 Task: Create in the project ZephyrTech and in the Backlog issue 'Develop a new tool for automated testing of security vulnerabilities in web applications' a child issue 'Serverless computing application monitoring and alerting optimization', and assign it to team member softage.4@softage.net.
Action: Mouse moved to (383, 288)
Screenshot: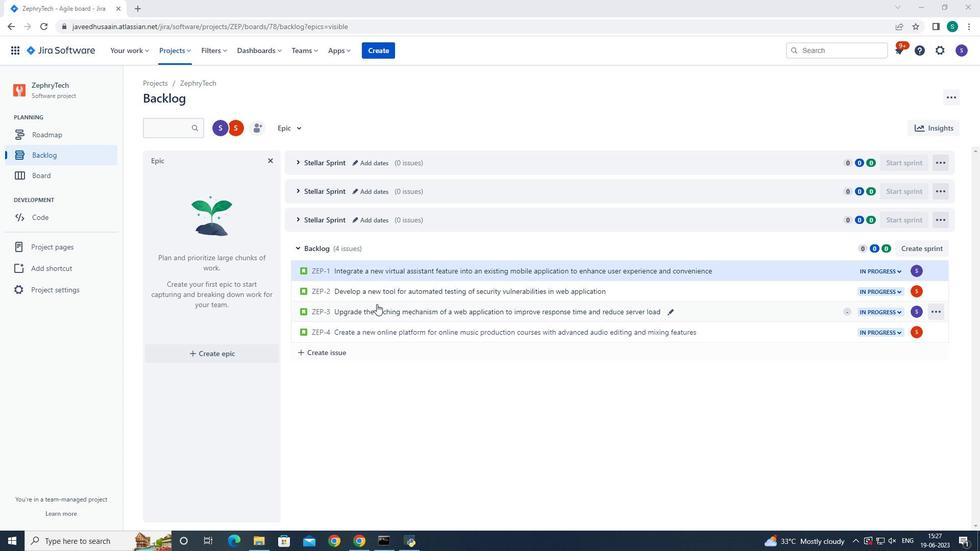 
Action: Mouse pressed left at (383, 288)
Screenshot: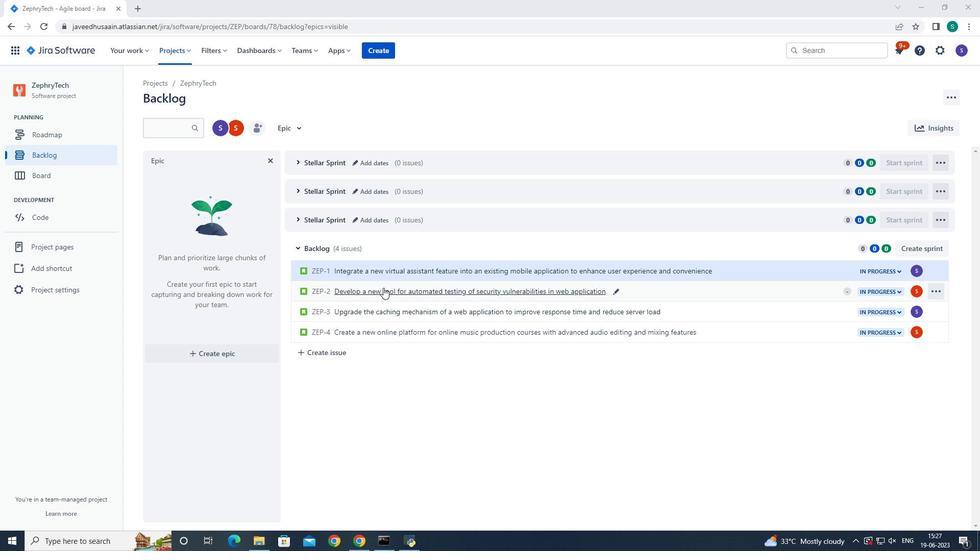 
Action: Mouse moved to (803, 234)
Screenshot: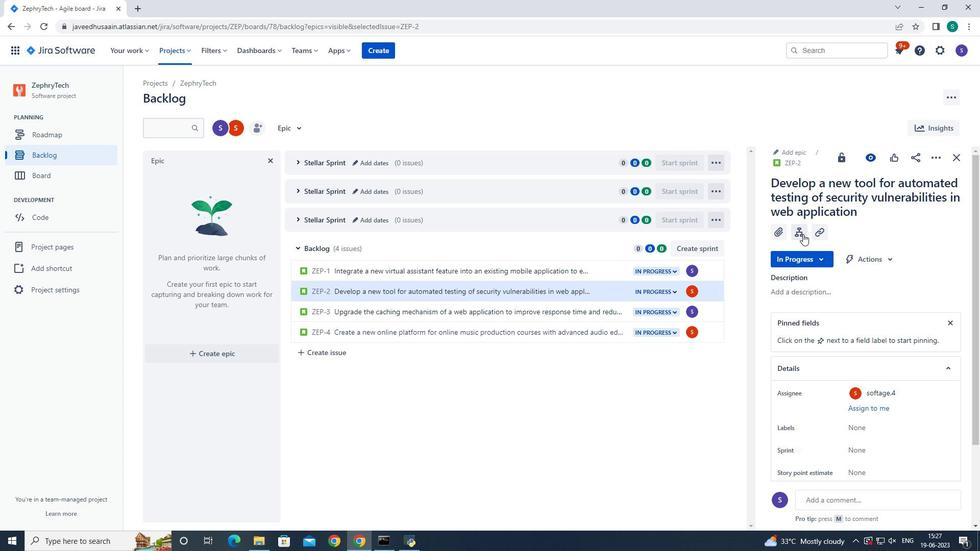 
Action: Mouse pressed left at (803, 234)
Screenshot: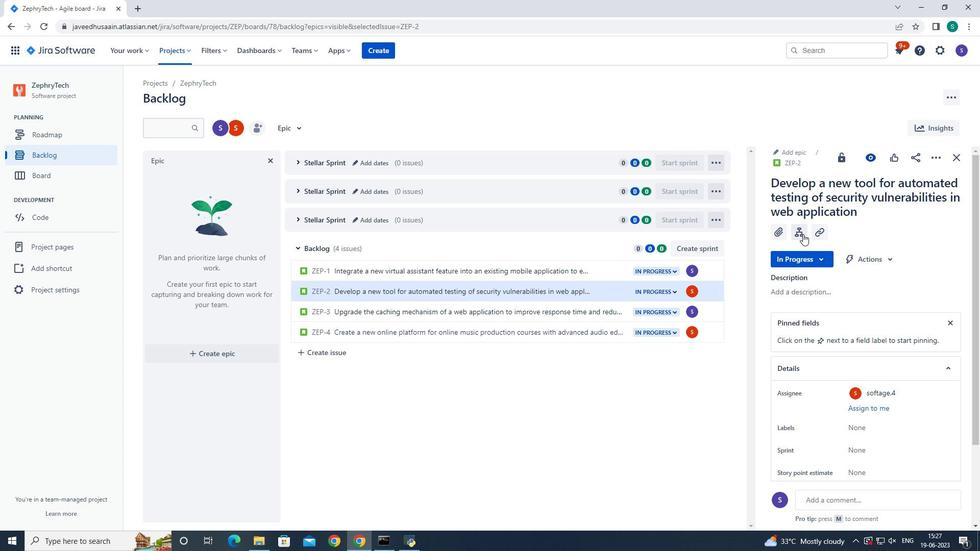 
Action: Mouse moved to (807, 323)
Screenshot: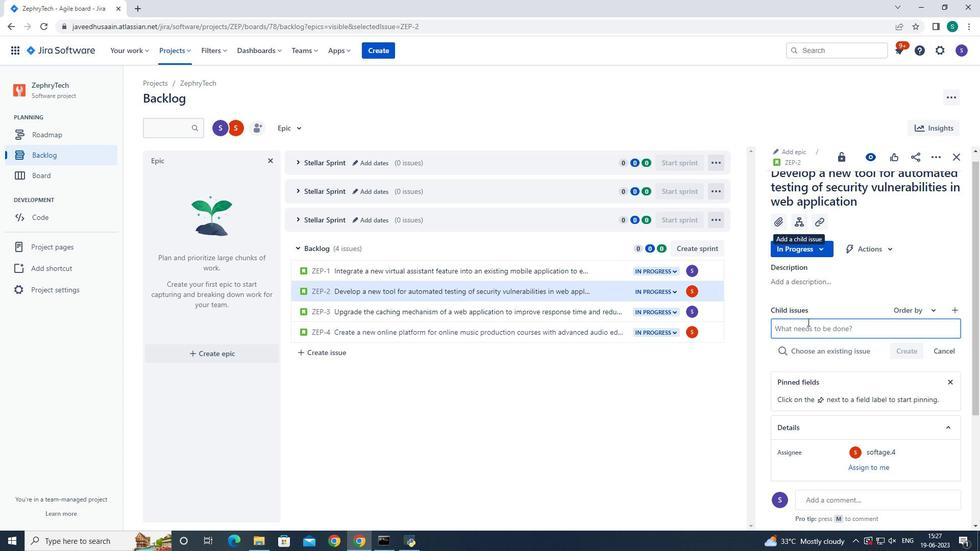 
Action: Mouse pressed left at (807, 323)
Screenshot: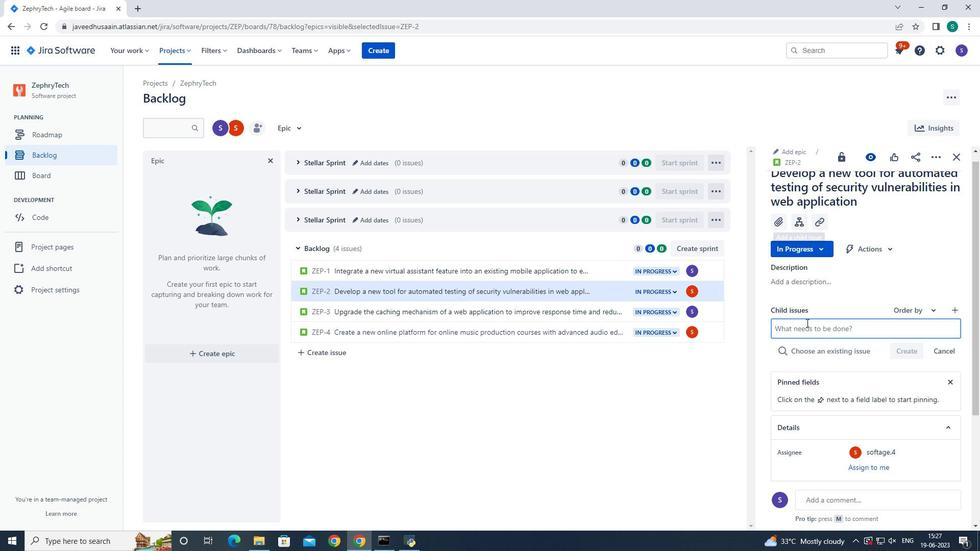 
Action: Key pressed <Key.shift>Serverless<Key.space>computing<Key.space>application<Key.space>monitoring<Key.space>and<Key.space>alerting<Key.space>optim
Screenshot: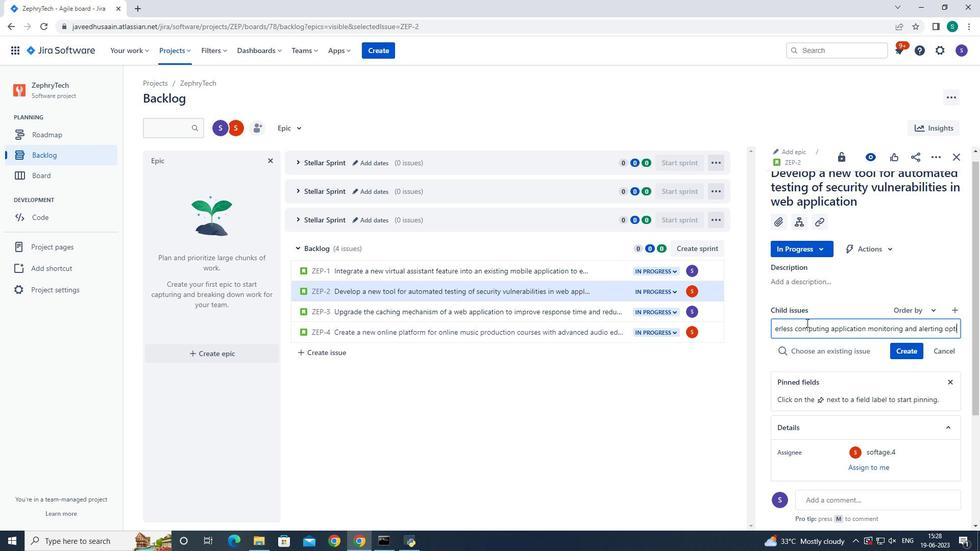 
Action: Mouse moved to (798, 325)
Screenshot: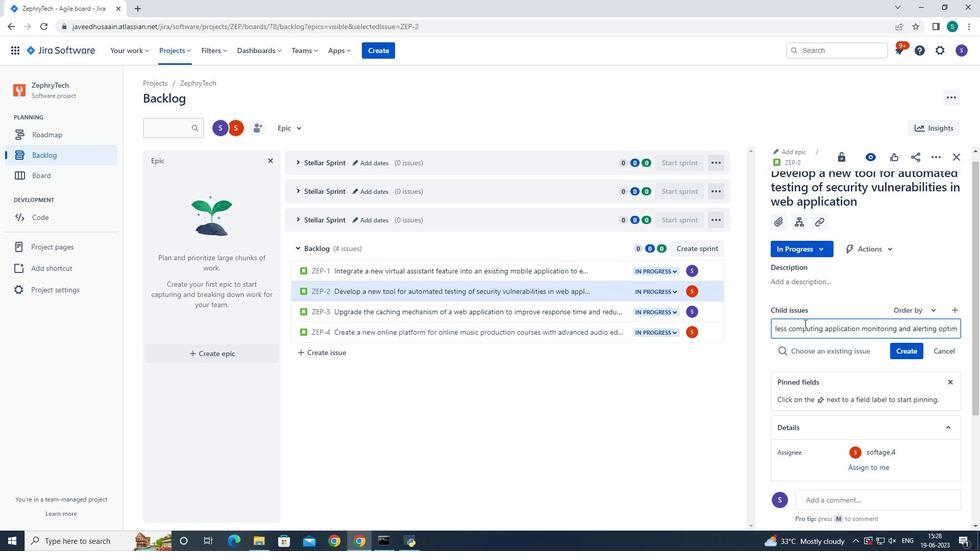 
Action: Key pressed iz
Screenshot: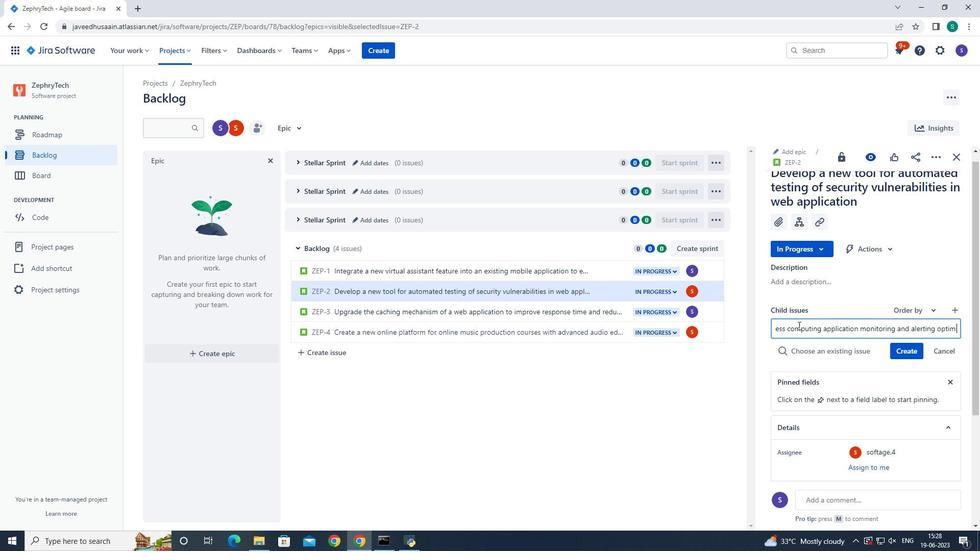 
Action: Mouse moved to (744, 261)
Screenshot: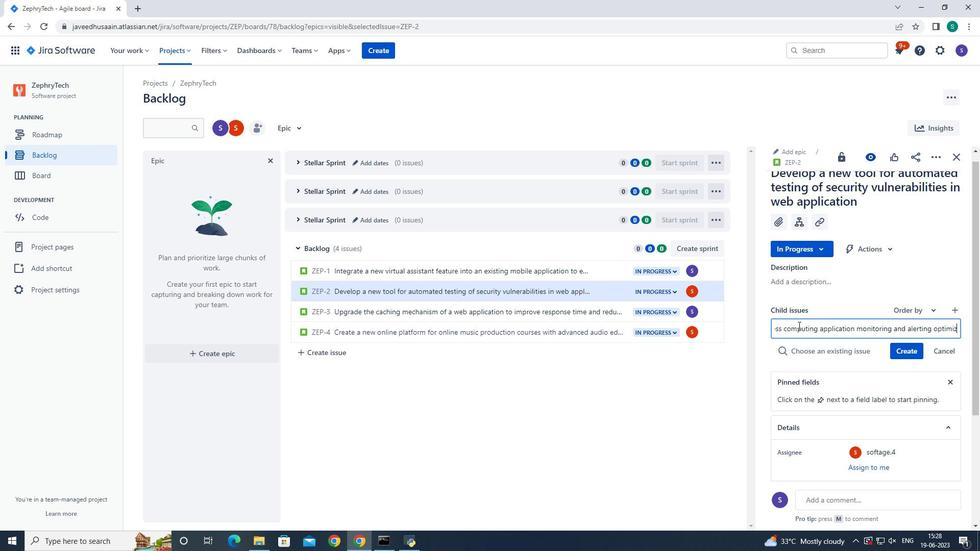
Action: Key pressed ation
Screenshot: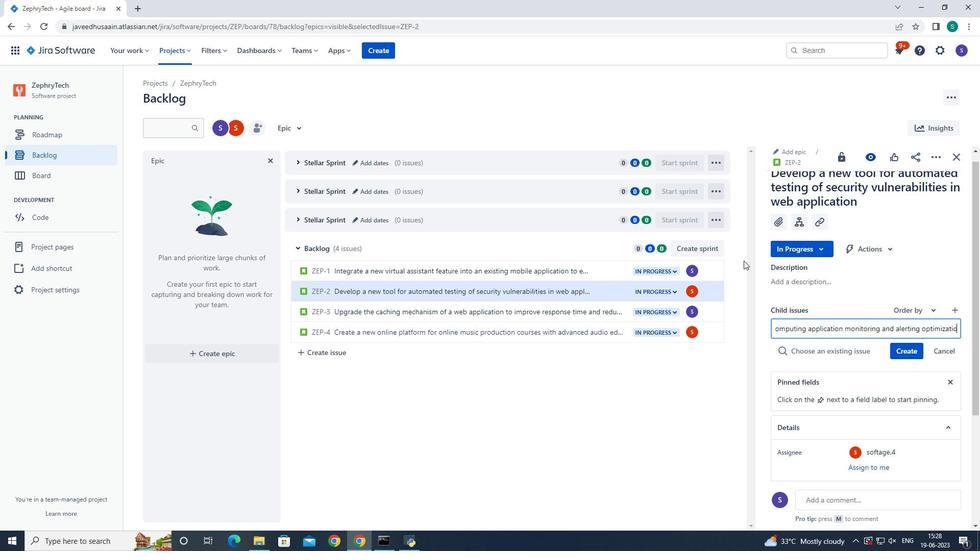 
Action: Mouse moved to (911, 352)
Screenshot: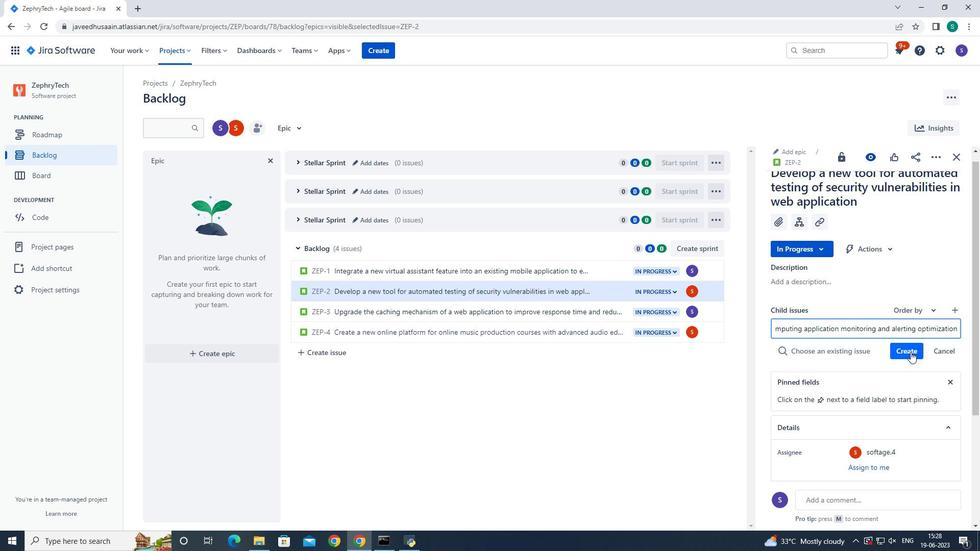 
Action: Mouse pressed left at (911, 352)
Screenshot: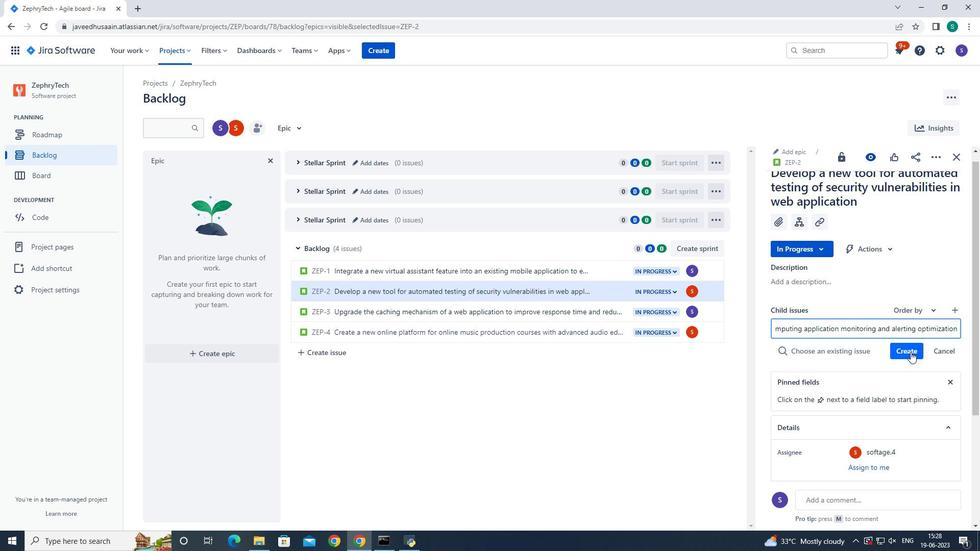 
Action: Mouse moved to (915, 333)
Screenshot: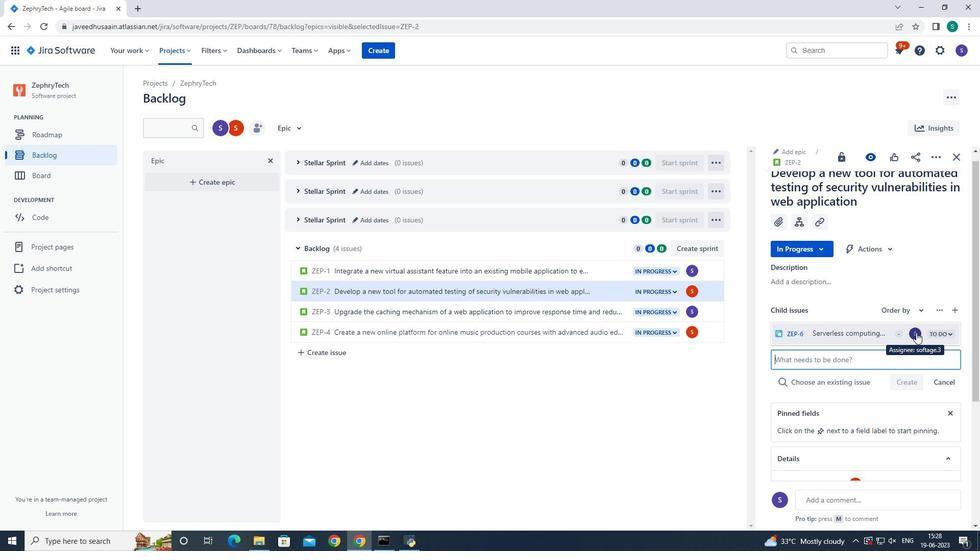 
Action: Mouse pressed left at (915, 333)
Screenshot: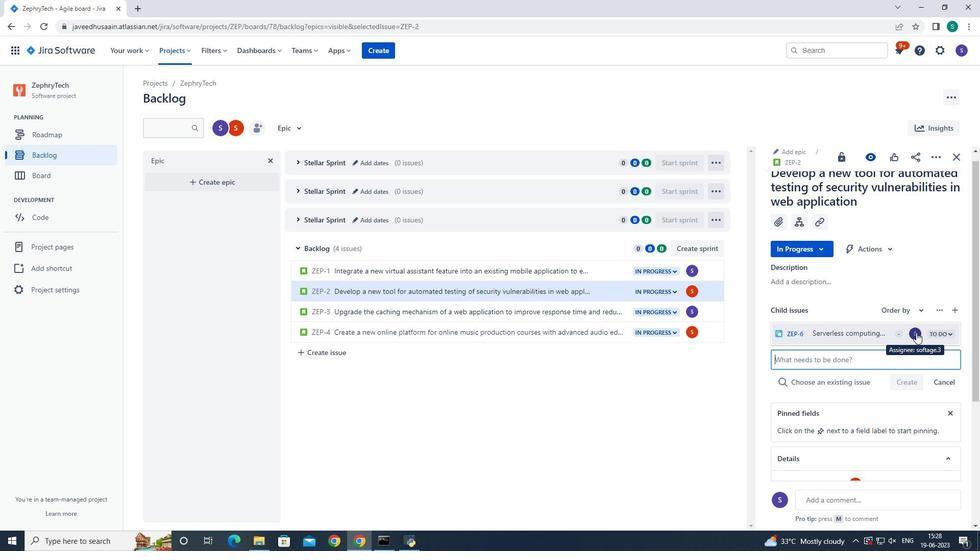 
Action: Mouse moved to (908, 333)
Screenshot: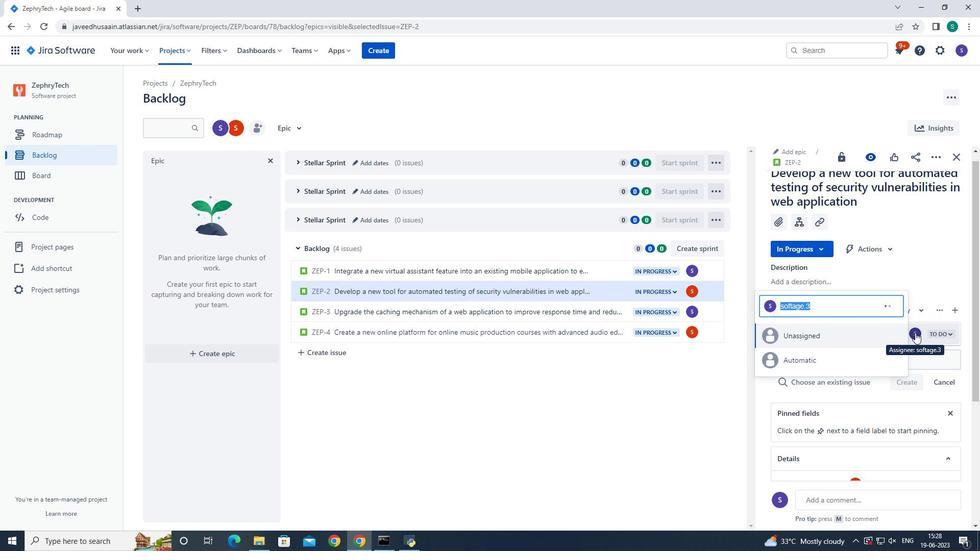 
Action: Key pressed <Key.backspace>softage.4<Key.shift>@softage.net
Screenshot: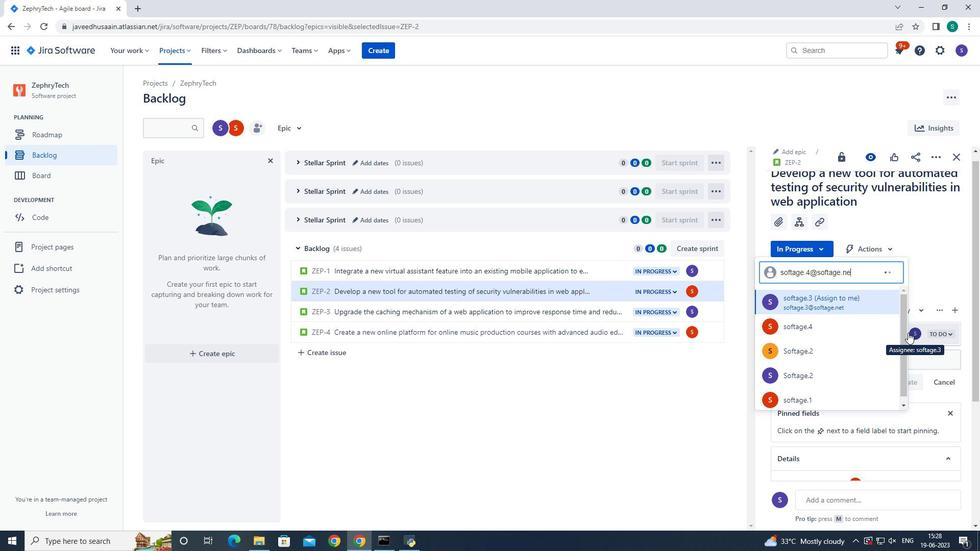 
Action: Mouse moved to (822, 336)
Screenshot: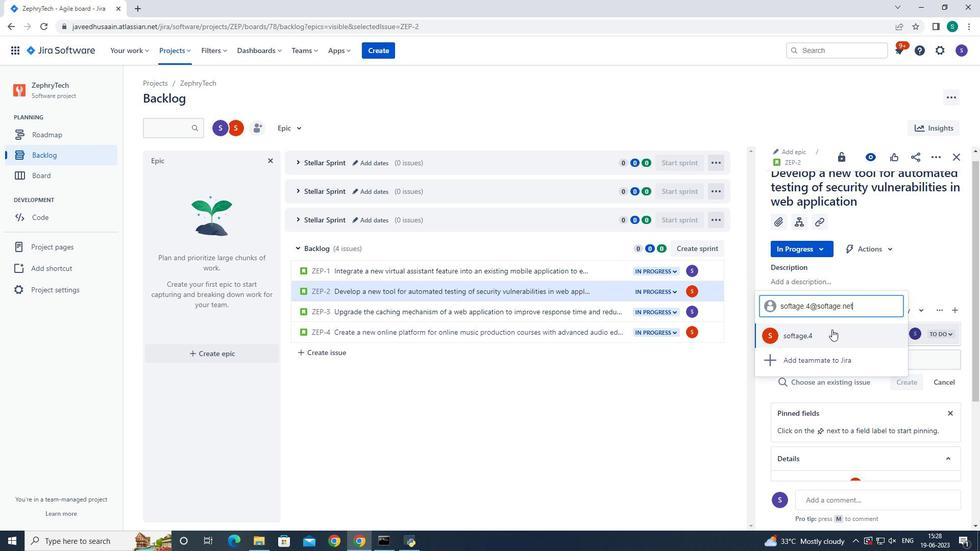 
Action: Mouse pressed left at (822, 336)
Screenshot: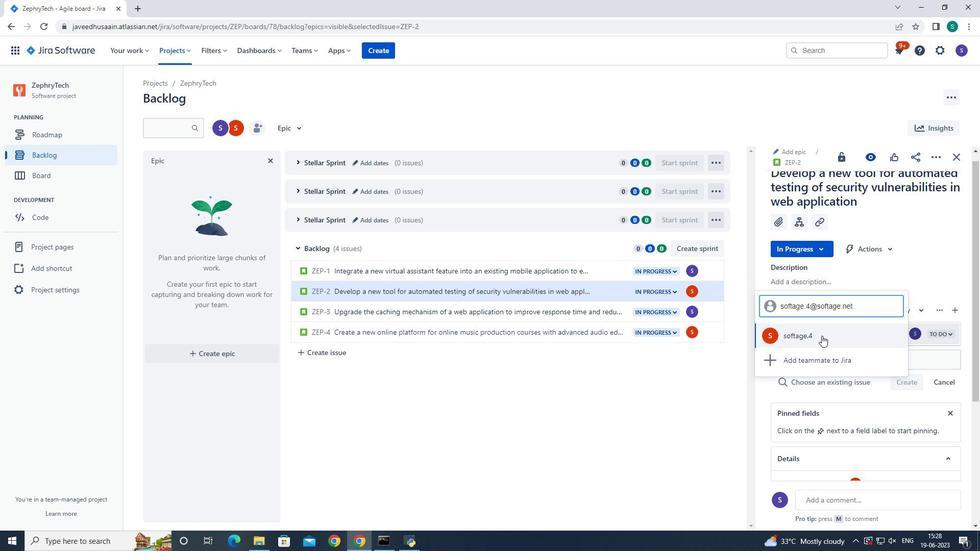 
